 Task: Change slide transition to gallery.
Action: Mouse moved to (77, 57)
Screenshot: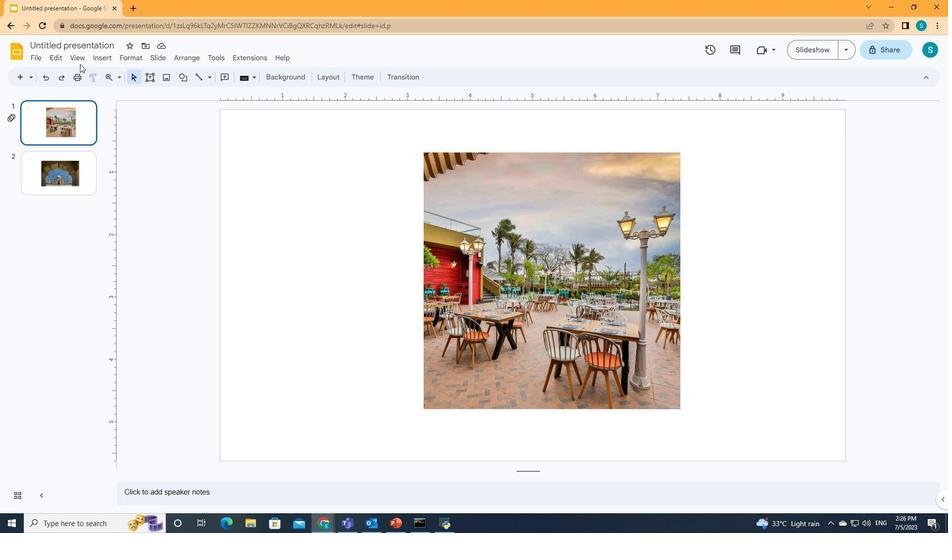 
Action: Mouse pressed left at (77, 57)
Screenshot: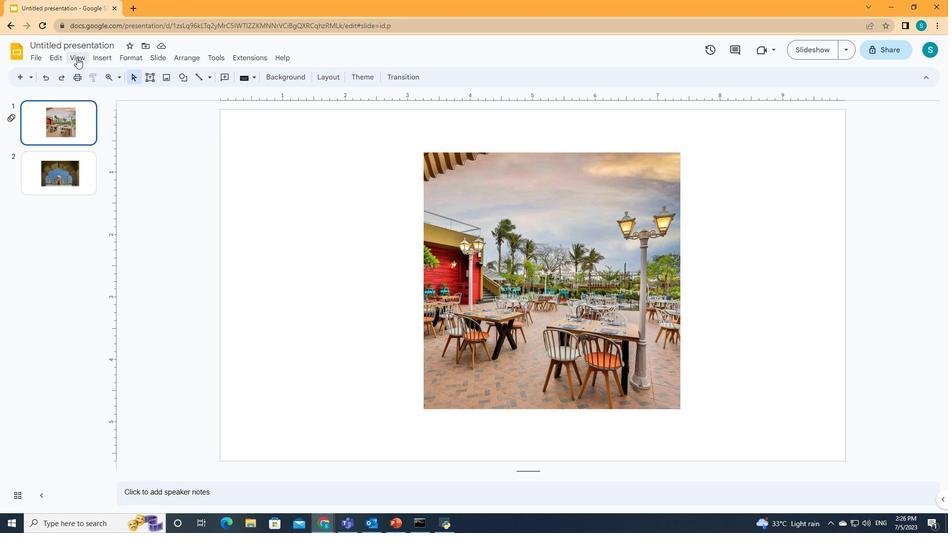 
Action: Mouse moved to (95, 94)
Screenshot: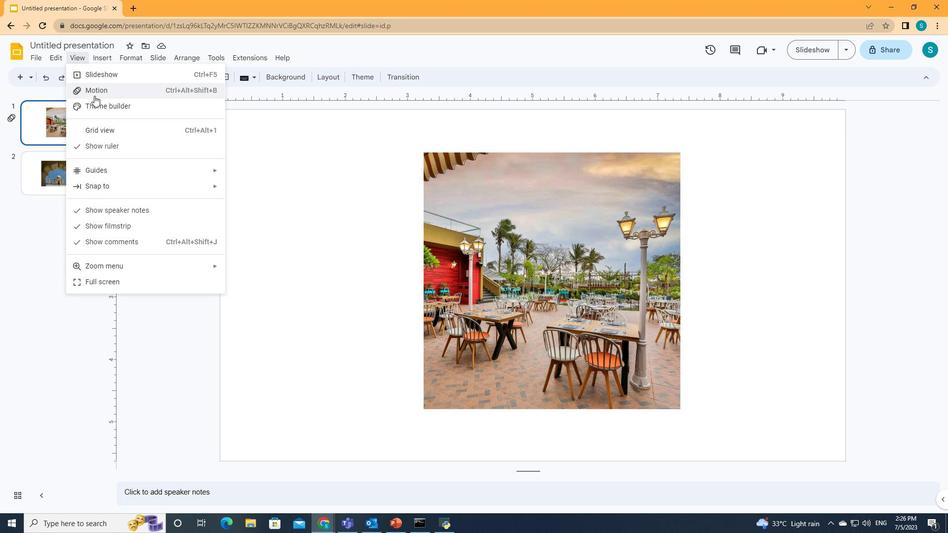 
Action: Mouse pressed left at (95, 94)
Screenshot: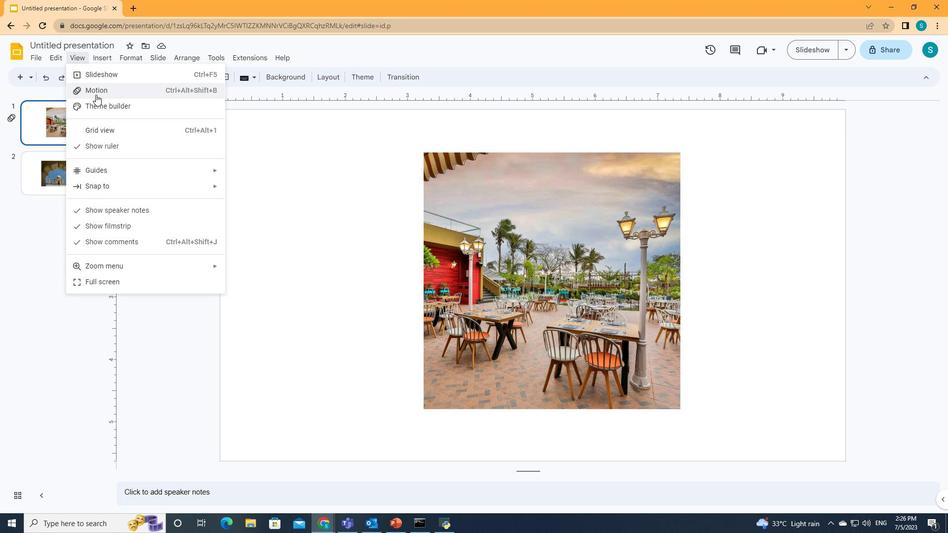 
Action: Mouse moved to (801, 141)
Screenshot: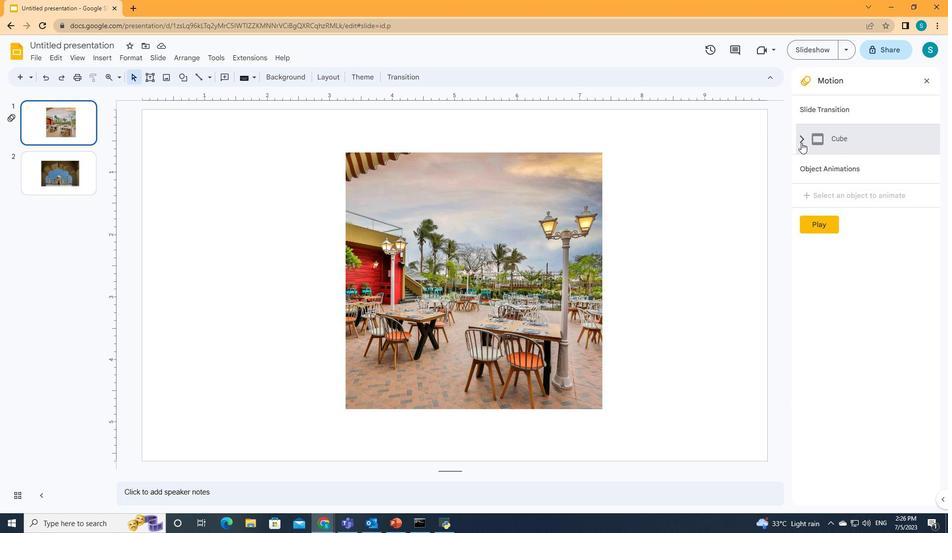 
Action: Mouse pressed left at (801, 141)
Screenshot: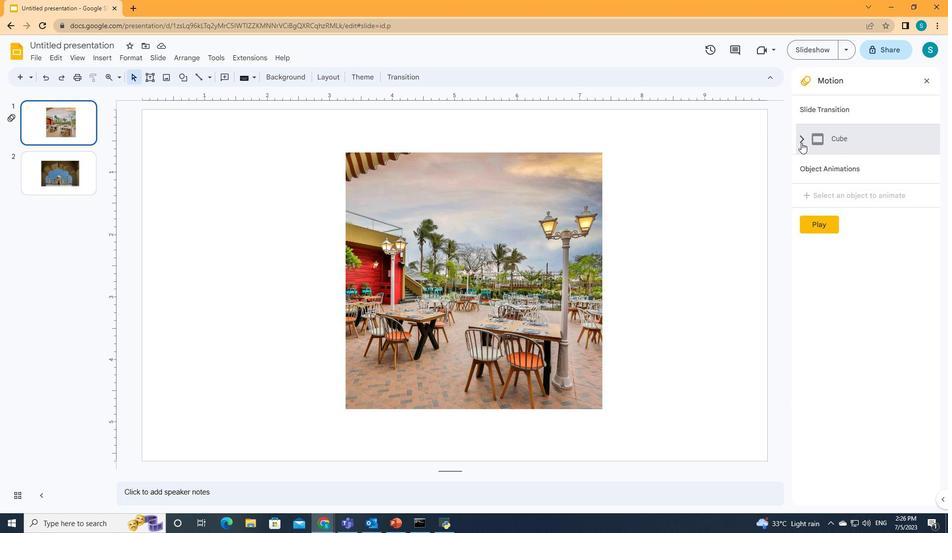 
Action: Mouse moved to (920, 174)
Screenshot: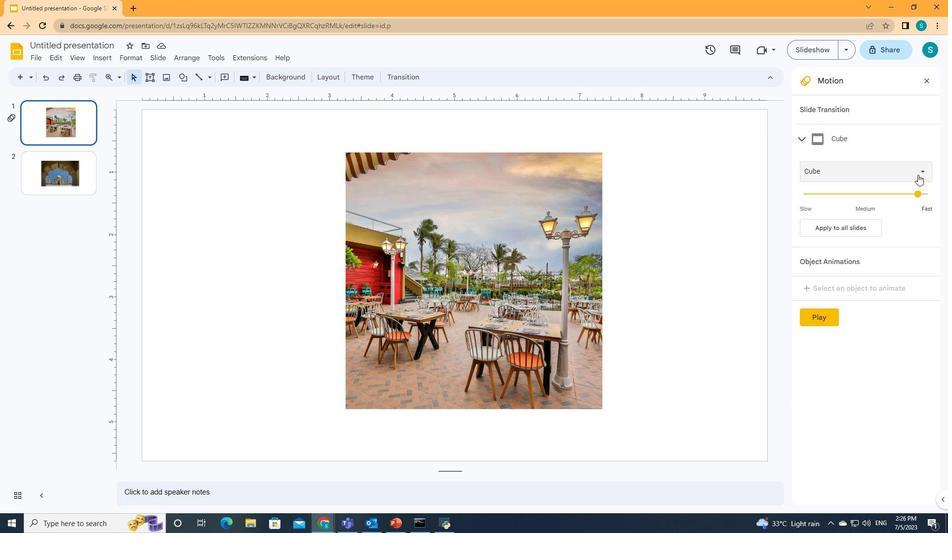 
Action: Mouse pressed left at (920, 174)
Screenshot: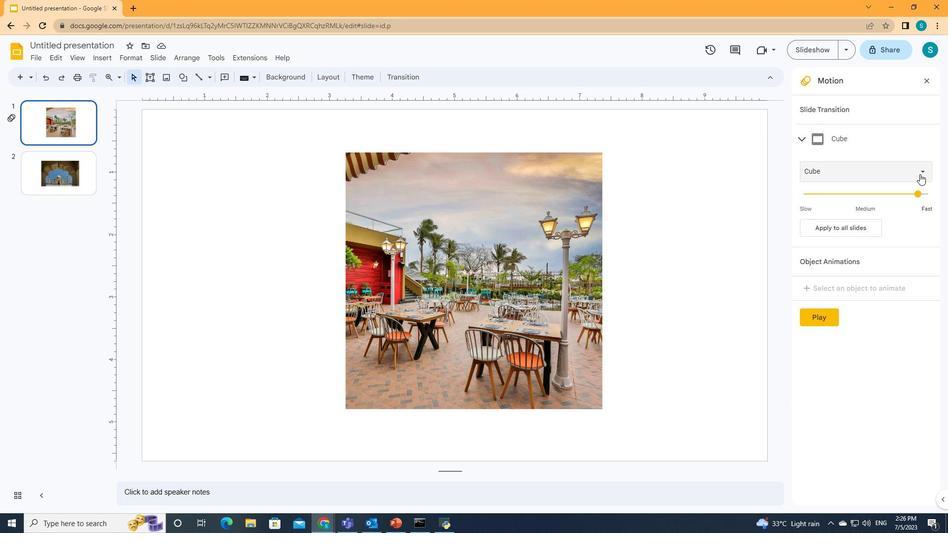 
Action: Mouse moved to (838, 305)
Screenshot: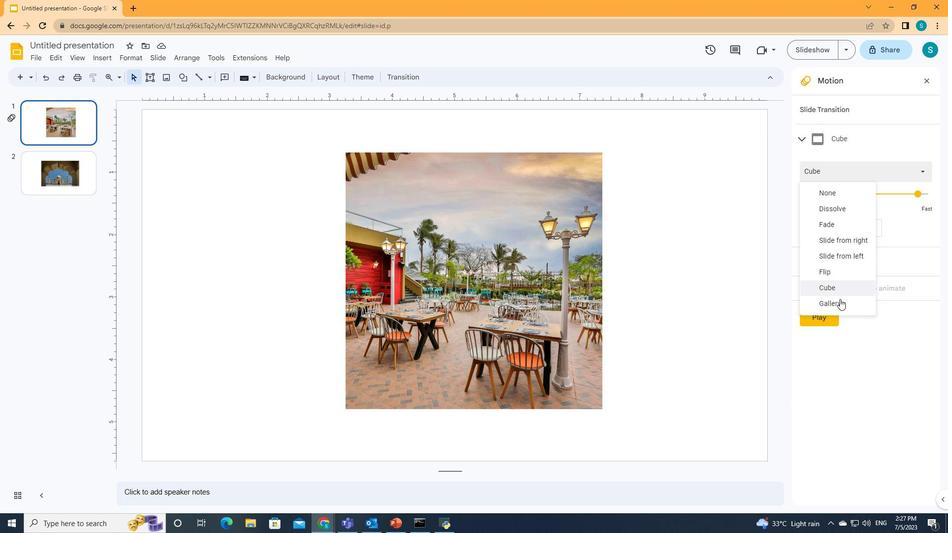 
Action: Mouse pressed left at (838, 305)
Screenshot: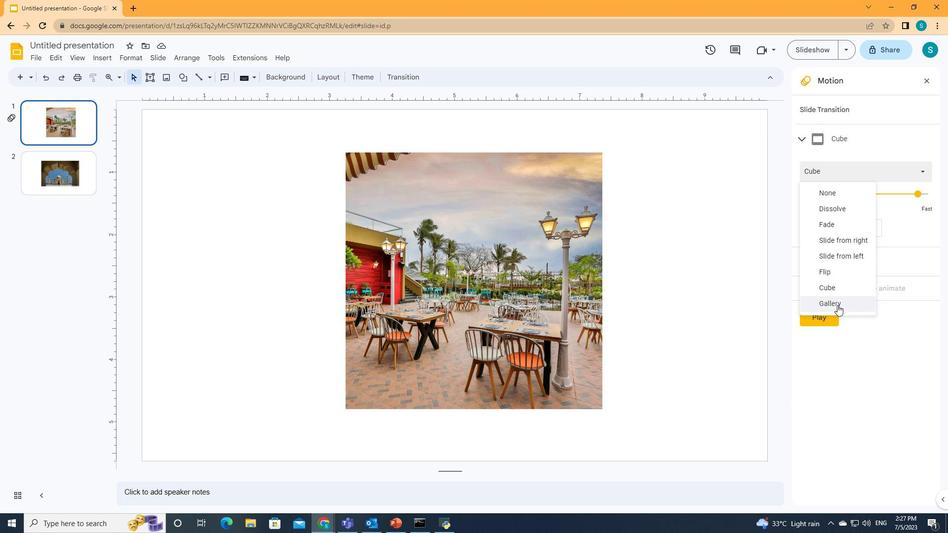 
